 Task: Filter the workflow runs by the status "stale" in the repository "Javascript".
Action: Mouse moved to (1232, 203)
Screenshot: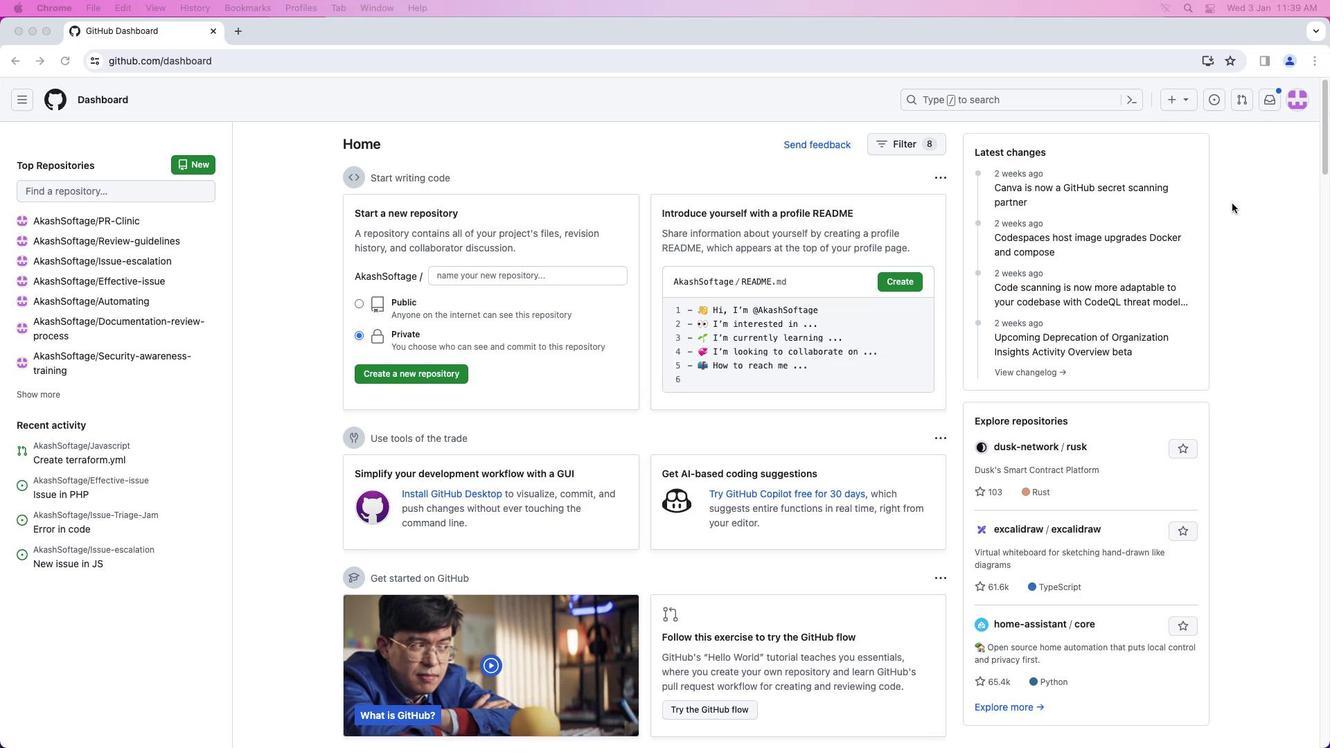 
Action: Mouse pressed left at (1232, 203)
Screenshot: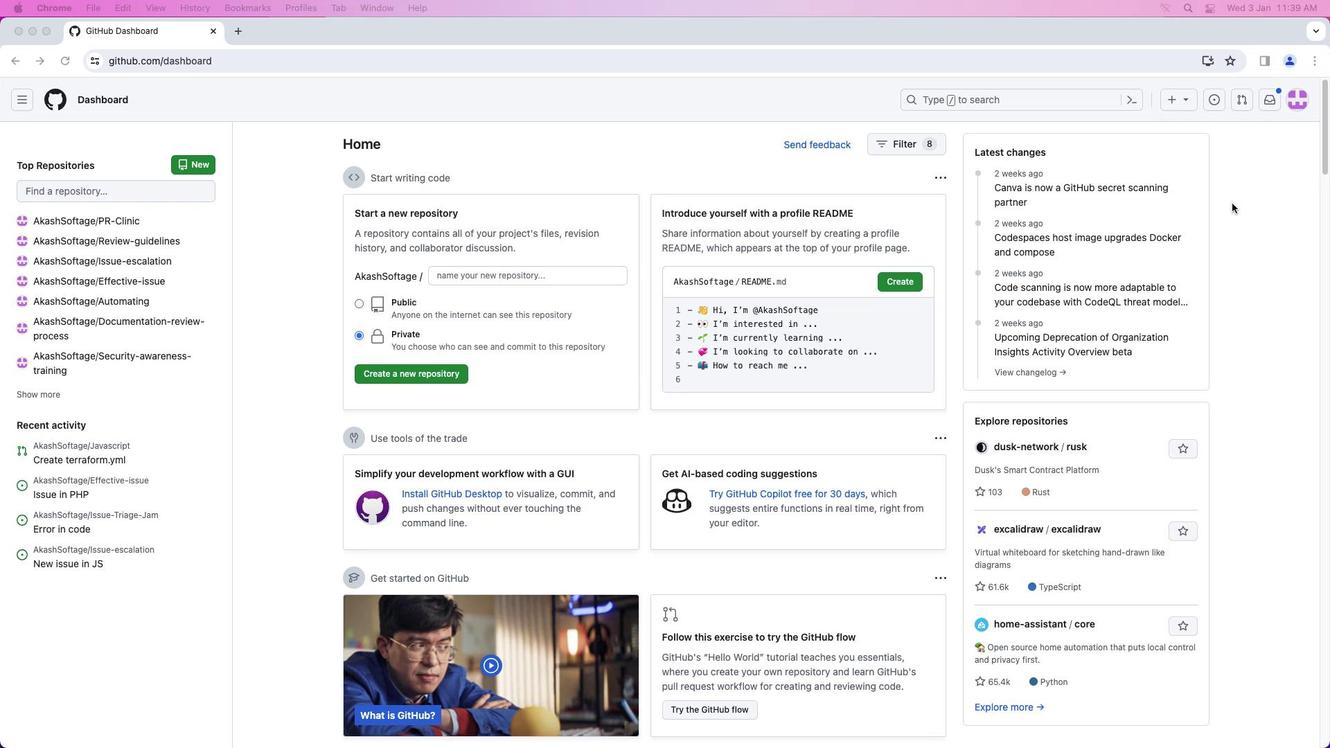 
Action: Mouse moved to (1295, 108)
Screenshot: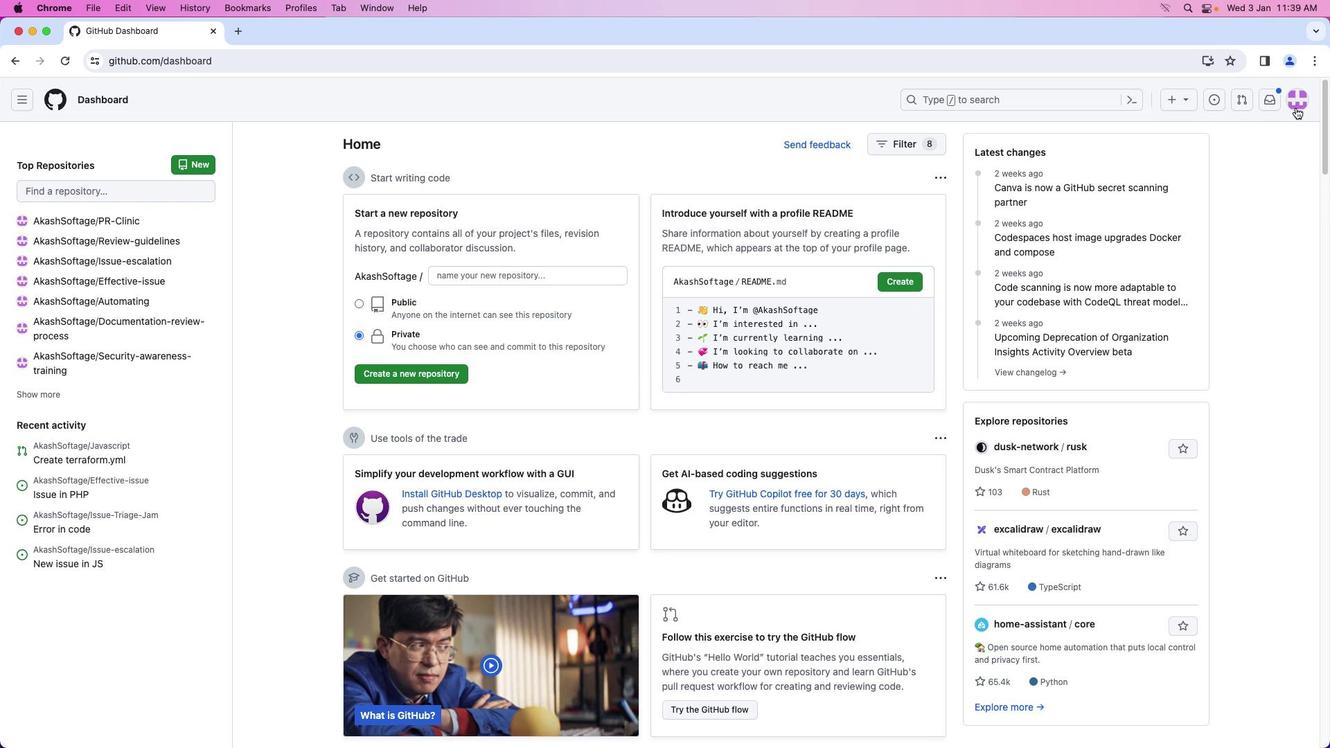 
Action: Mouse pressed left at (1295, 108)
Screenshot: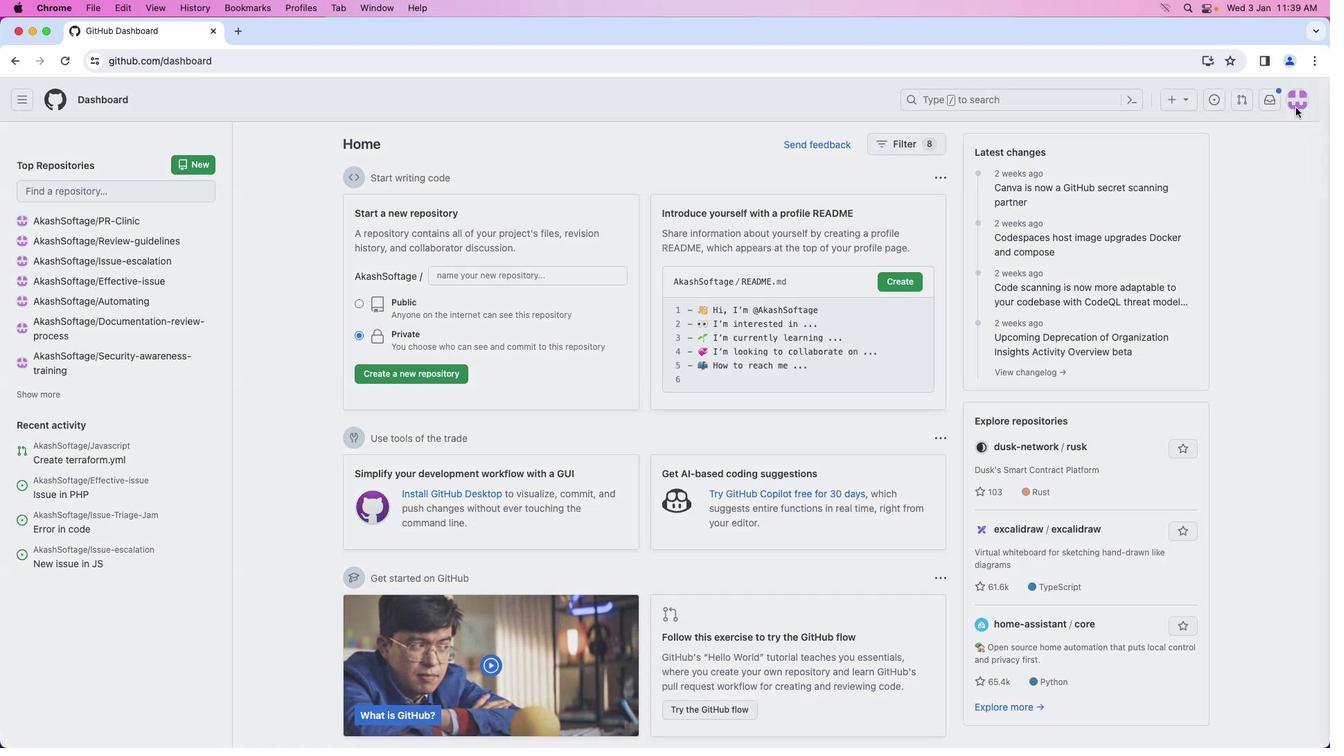 
Action: Mouse moved to (1218, 222)
Screenshot: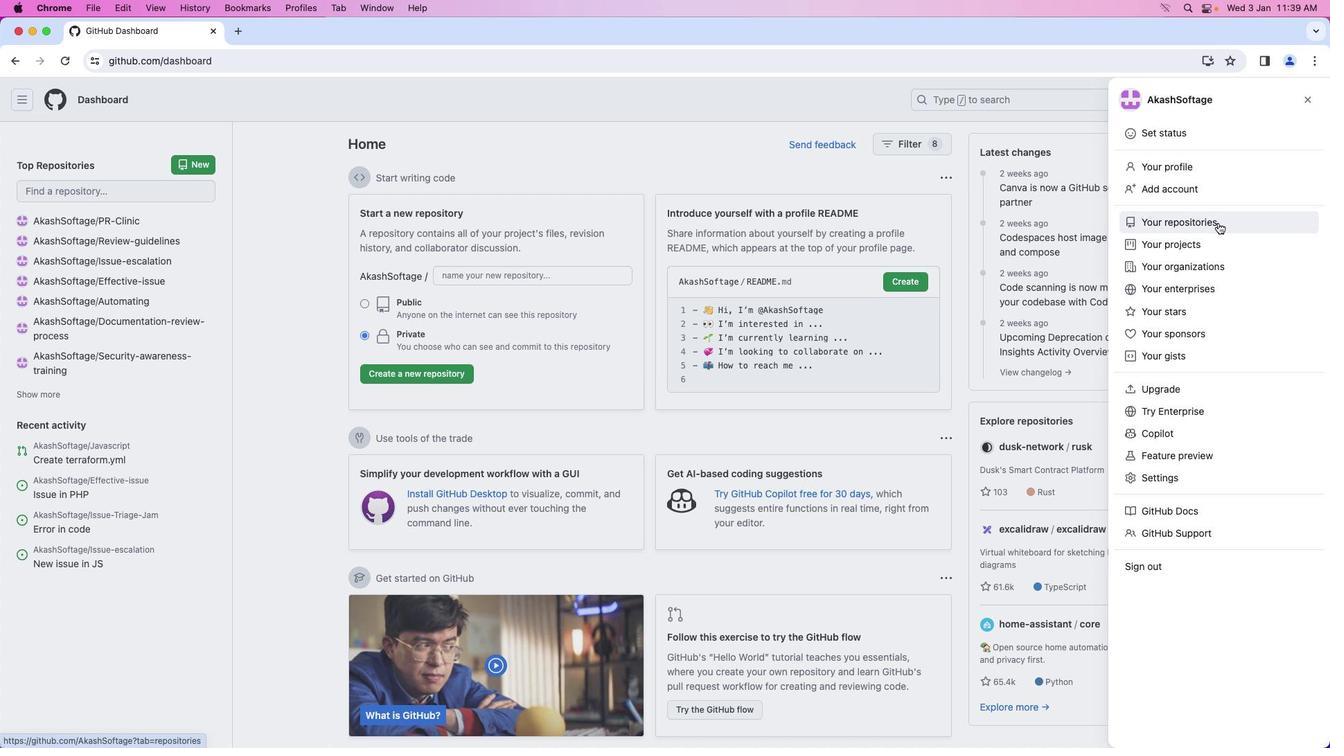 
Action: Mouse pressed left at (1218, 222)
Screenshot: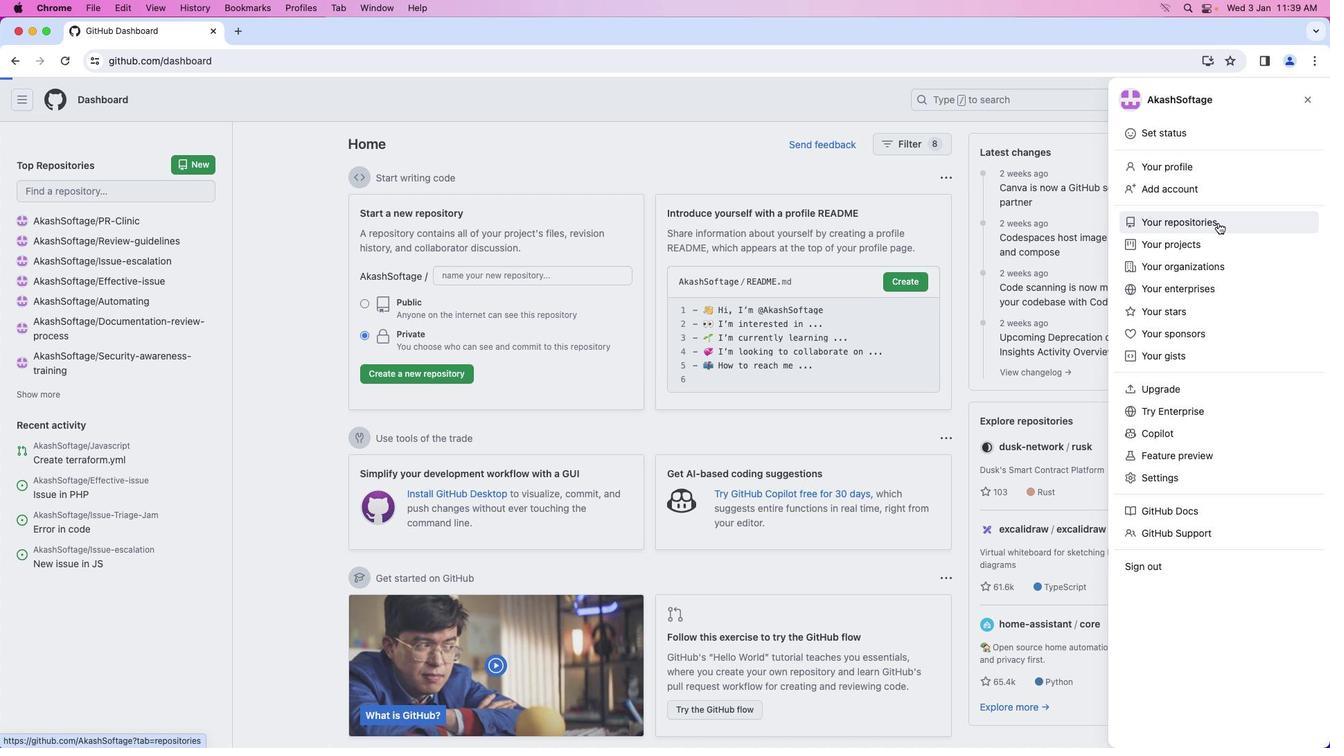 
Action: Mouse moved to (513, 229)
Screenshot: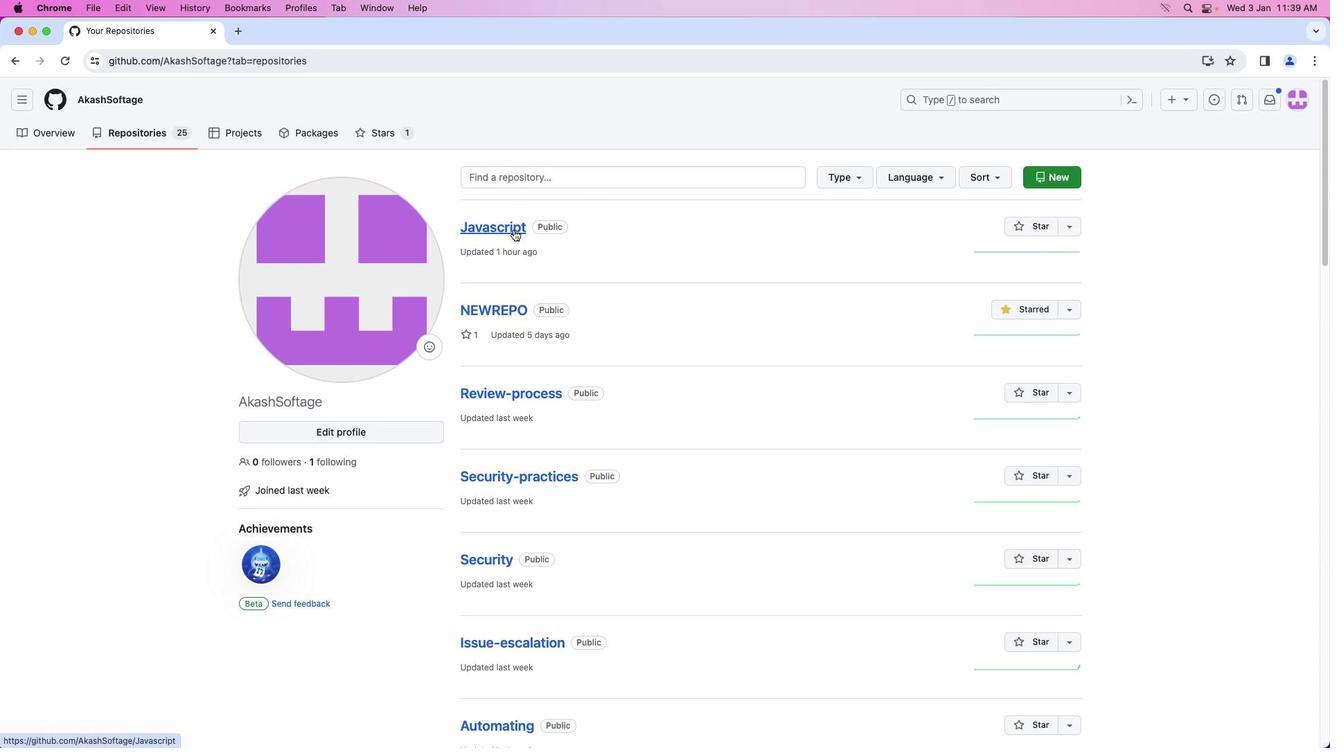 
Action: Mouse pressed left at (513, 229)
Screenshot: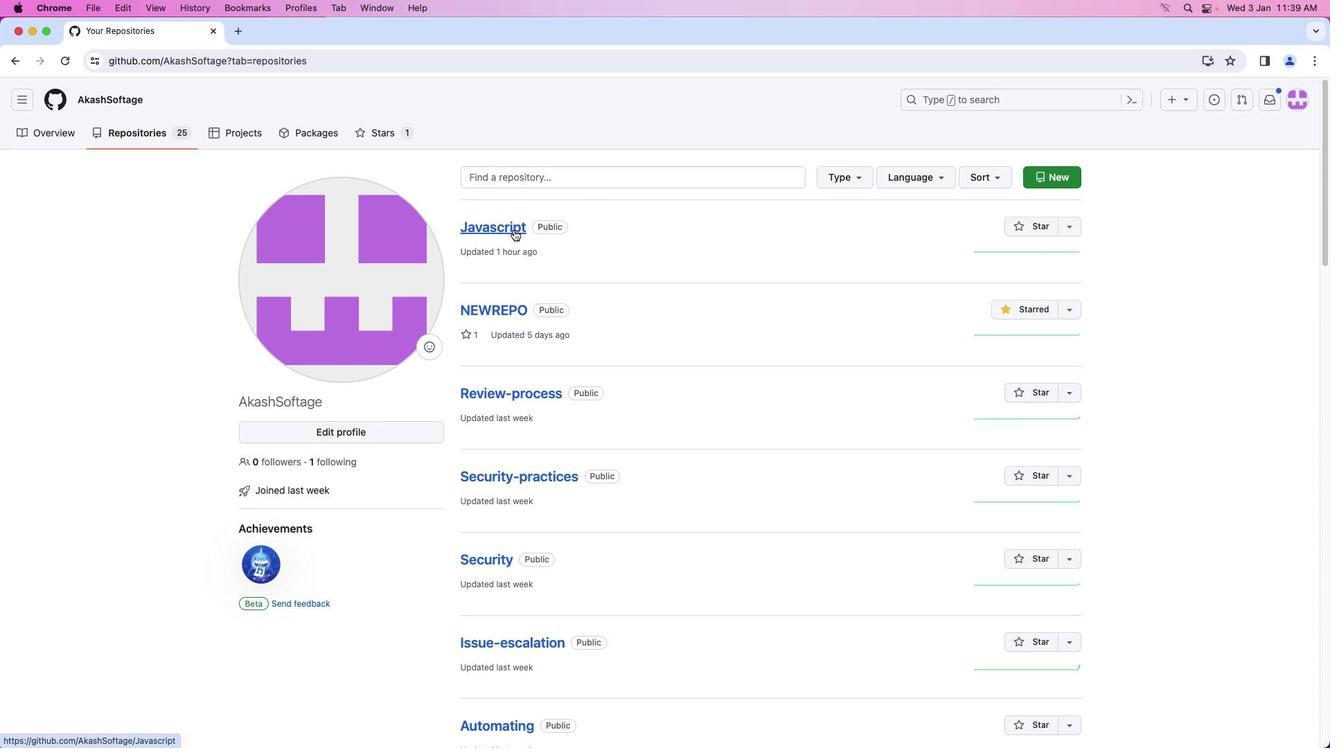 
Action: Mouse moved to (286, 138)
Screenshot: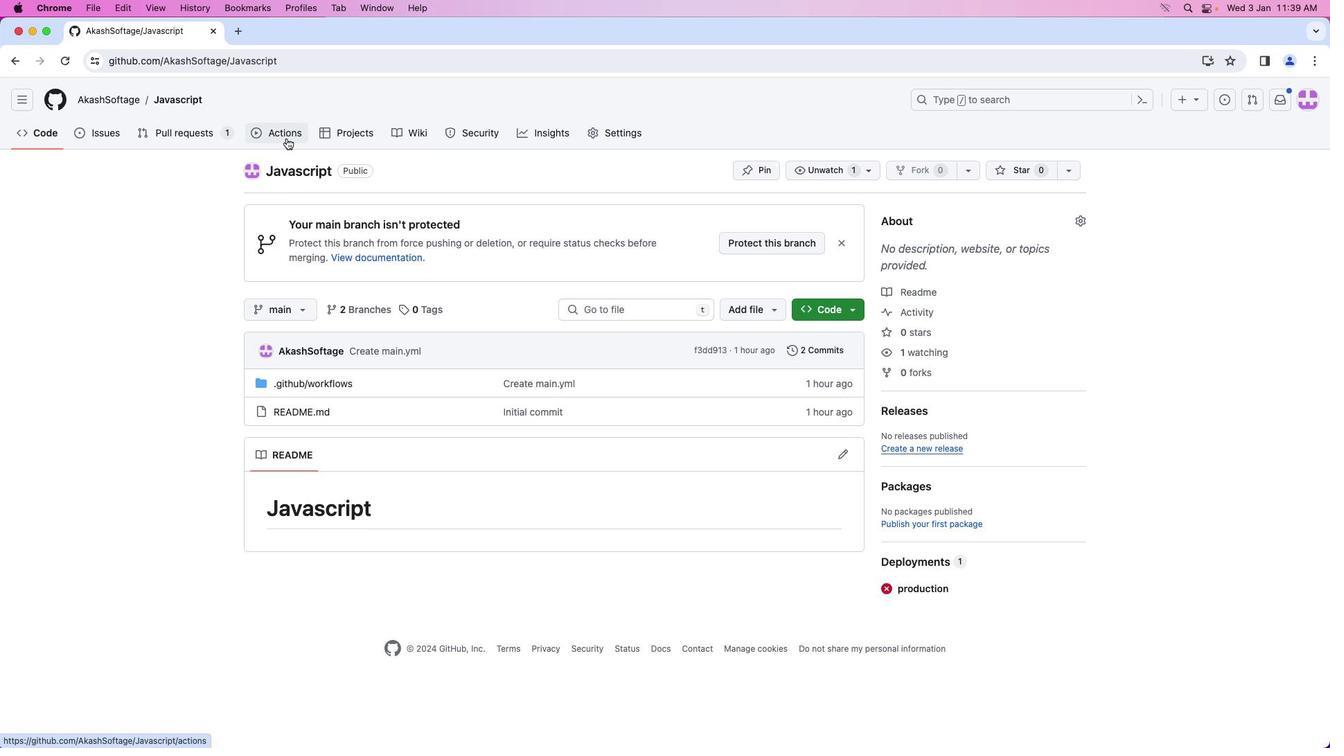 
Action: Mouse pressed left at (286, 138)
Screenshot: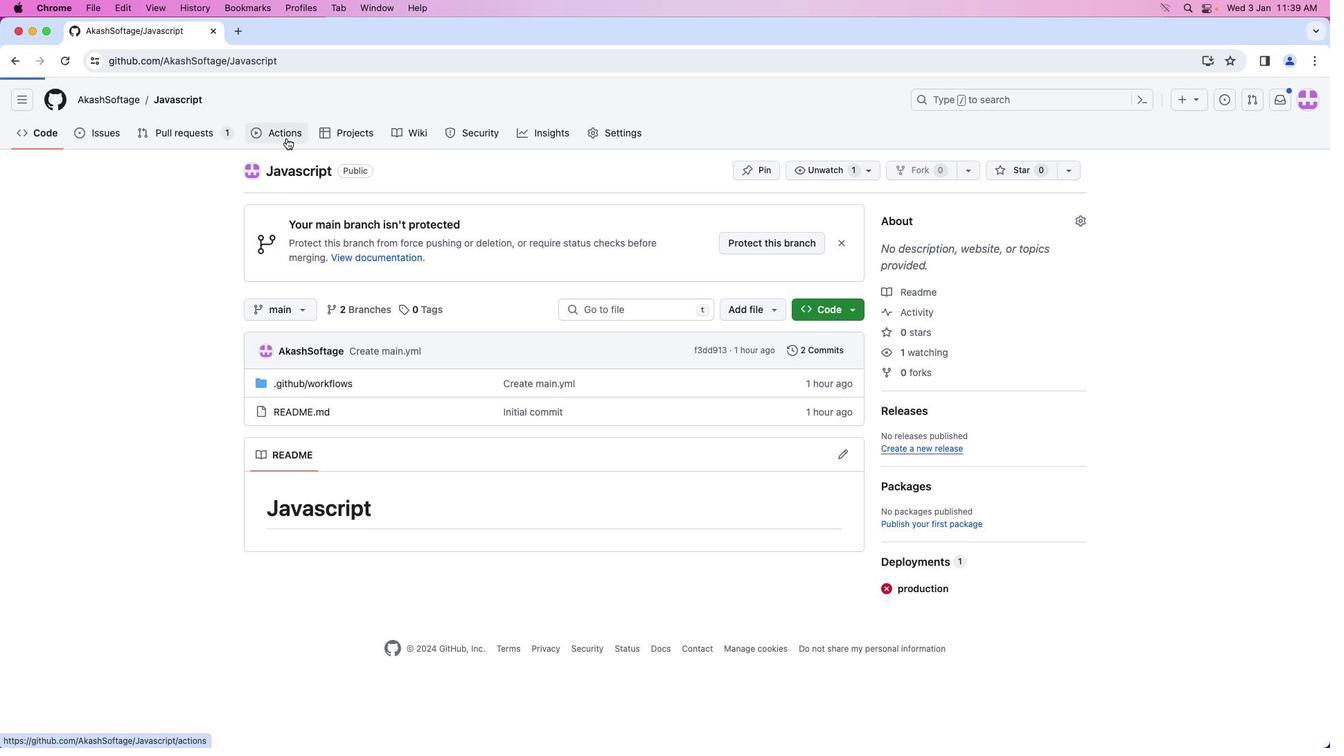 
Action: Mouse moved to (989, 234)
Screenshot: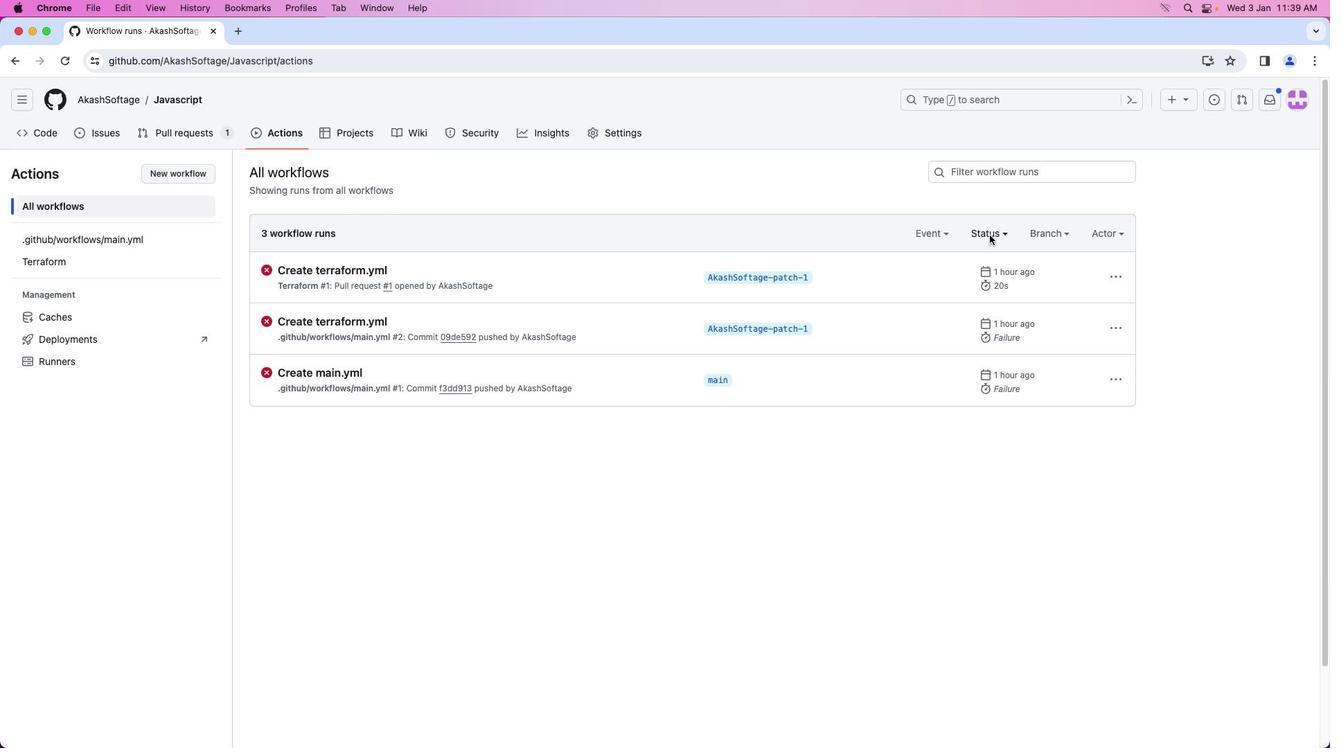 
Action: Mouse pressed left at (989, 234)
Screenshot: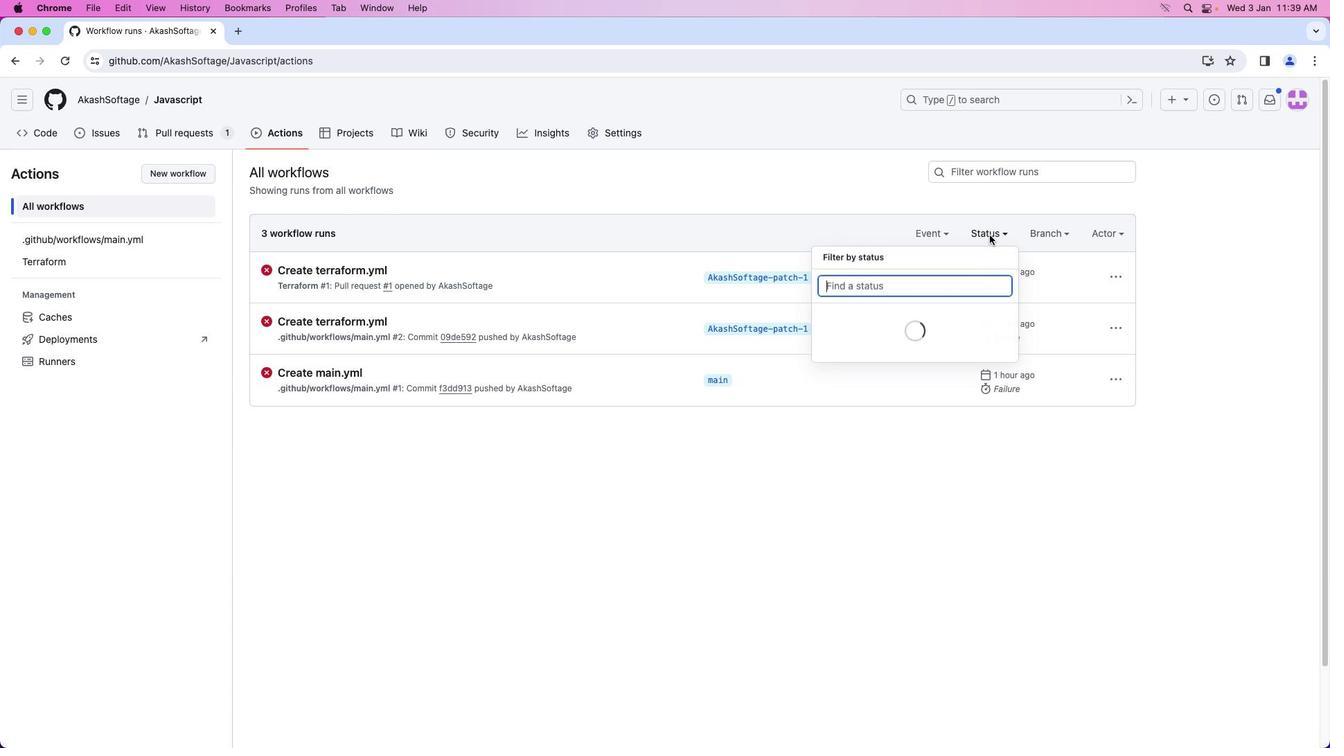 
Action: Mouse moved to (869, 566)
Screenshot: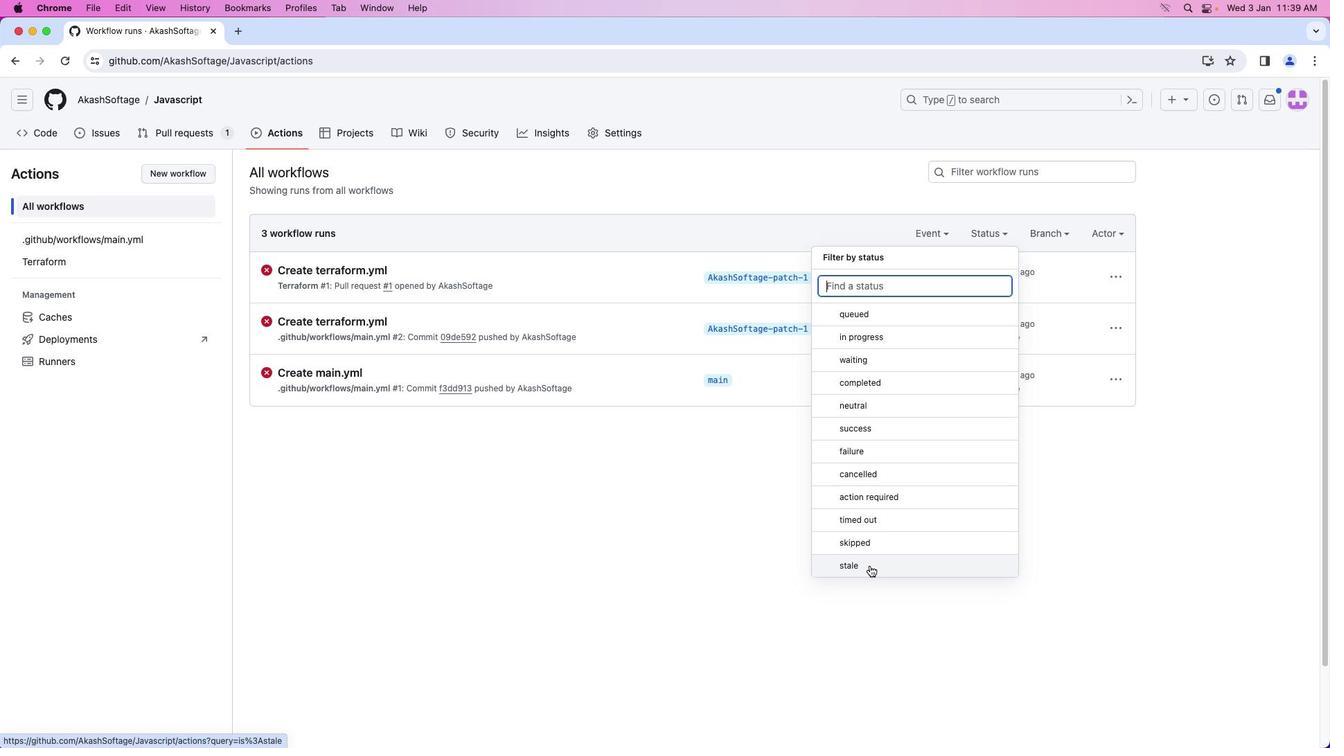 
Action: Mouse pressed left at (869, 566)
Screenshot: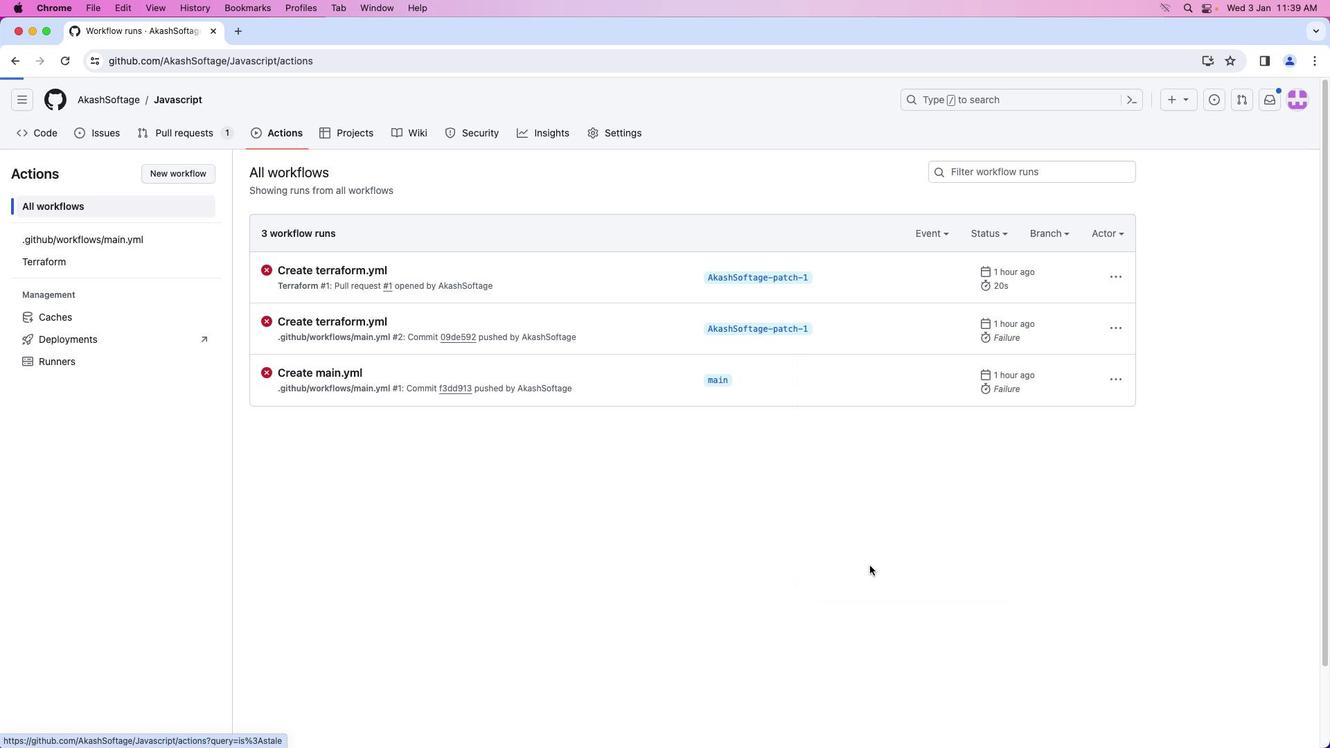 
Action: Mouse moved to (866, 550)
Screenshot: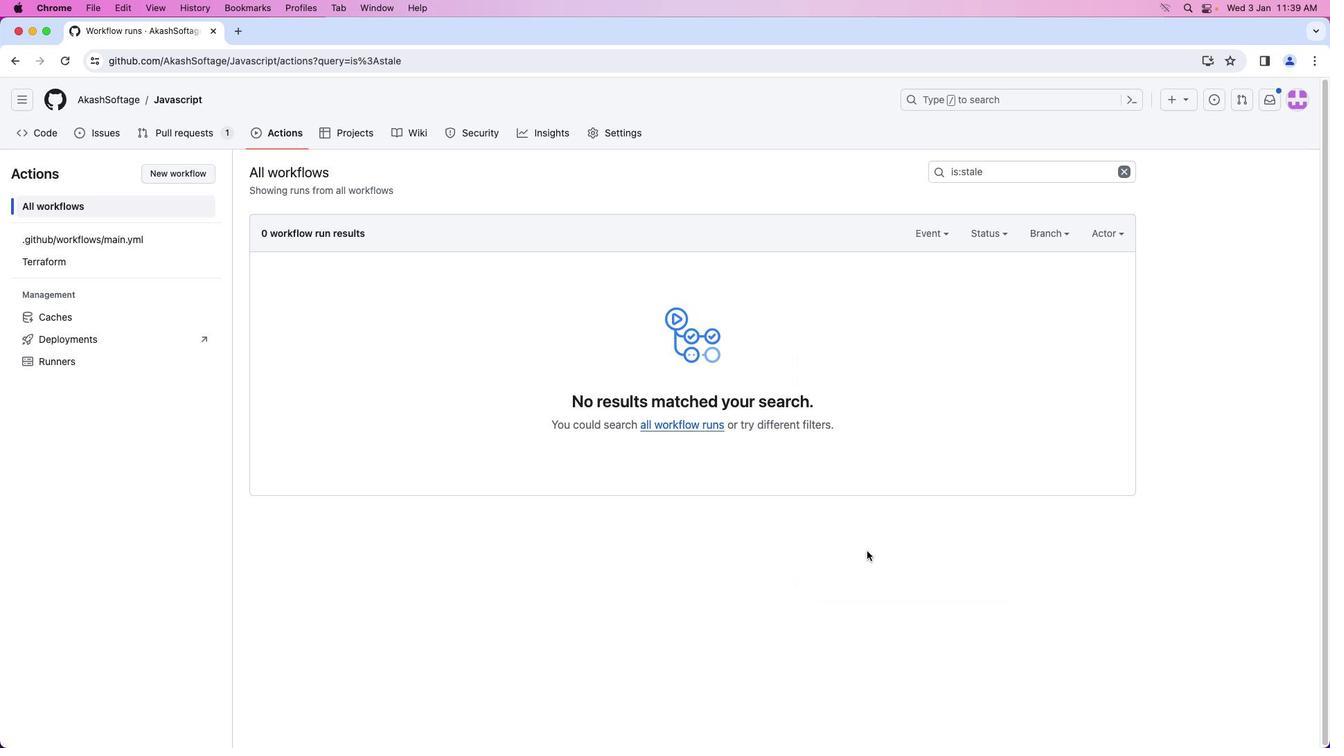 
